 Task: Select the non-untitled-editors-inactive-group option in the save before starting.
Action: Mouse moved to (53, 429)
Screenshot: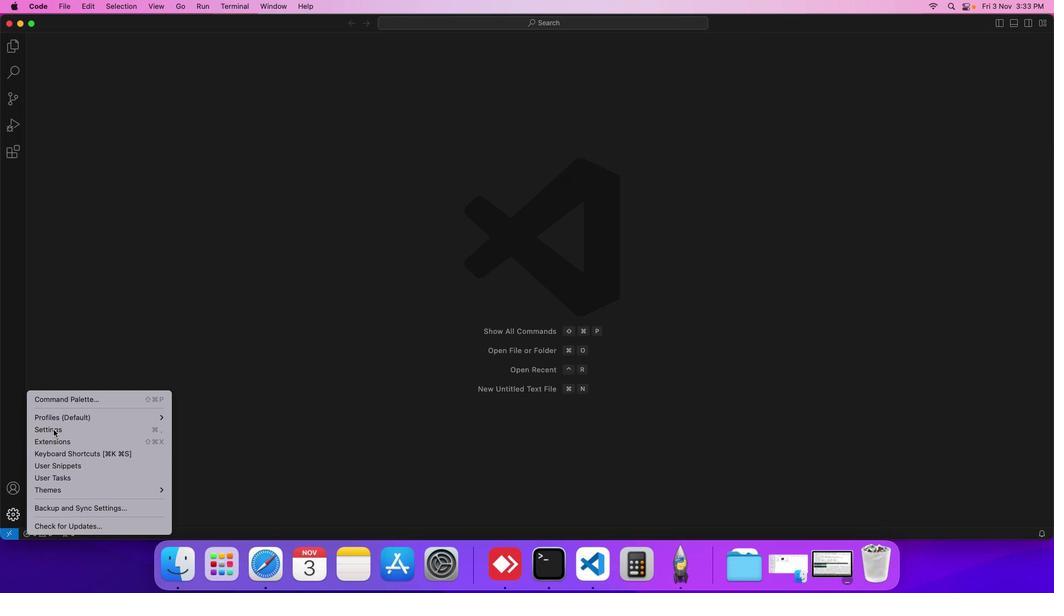 
Action: Mouse pressed left at (53, 429)
Screenshot: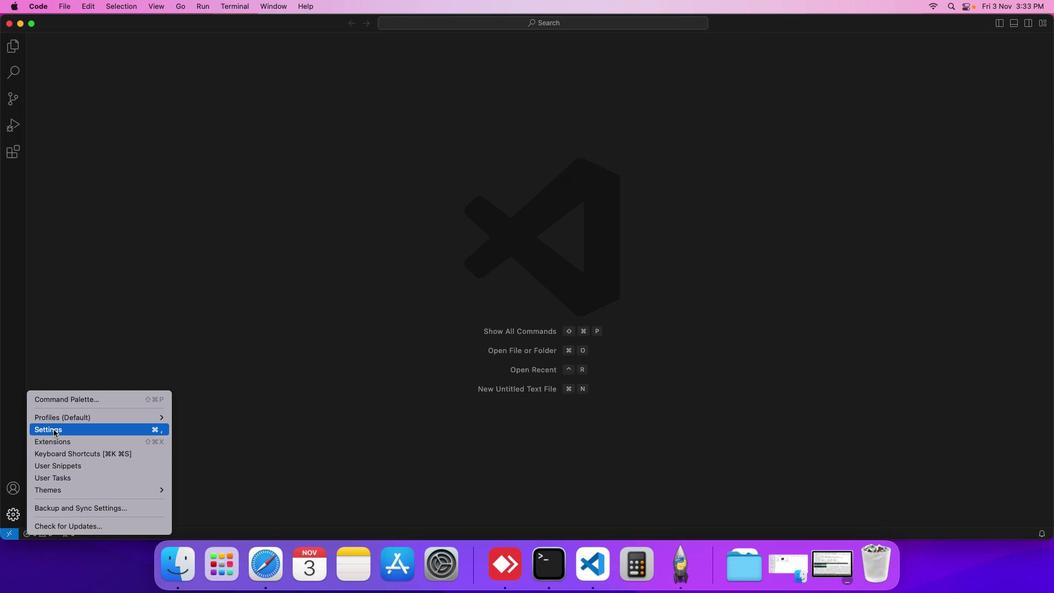 
Action: Mouse moved to (243, 159)
Screenshot: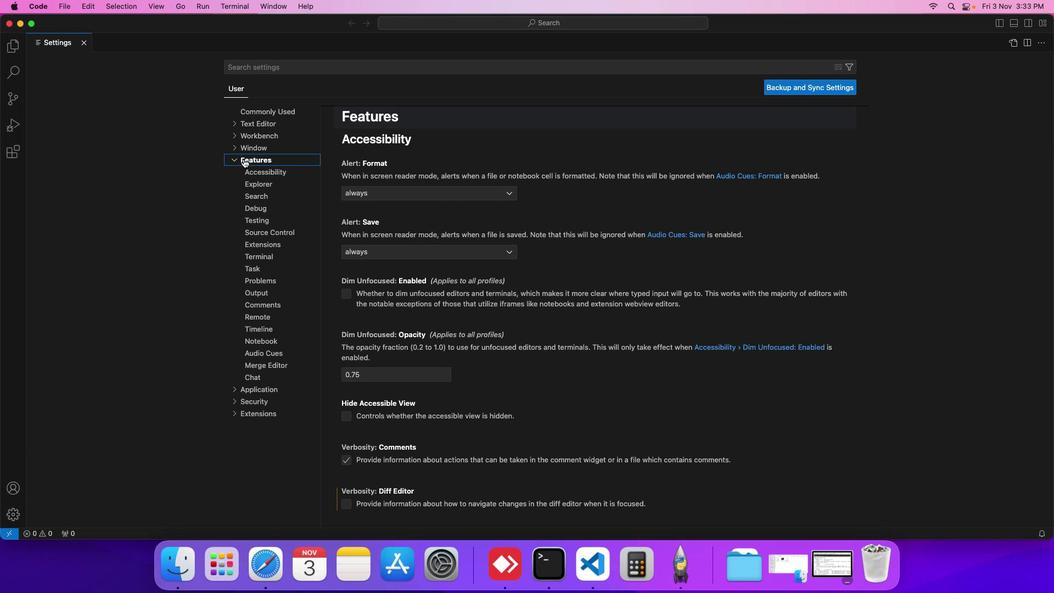
Action: Mouse pressed left at (243, 159)
Screenshot: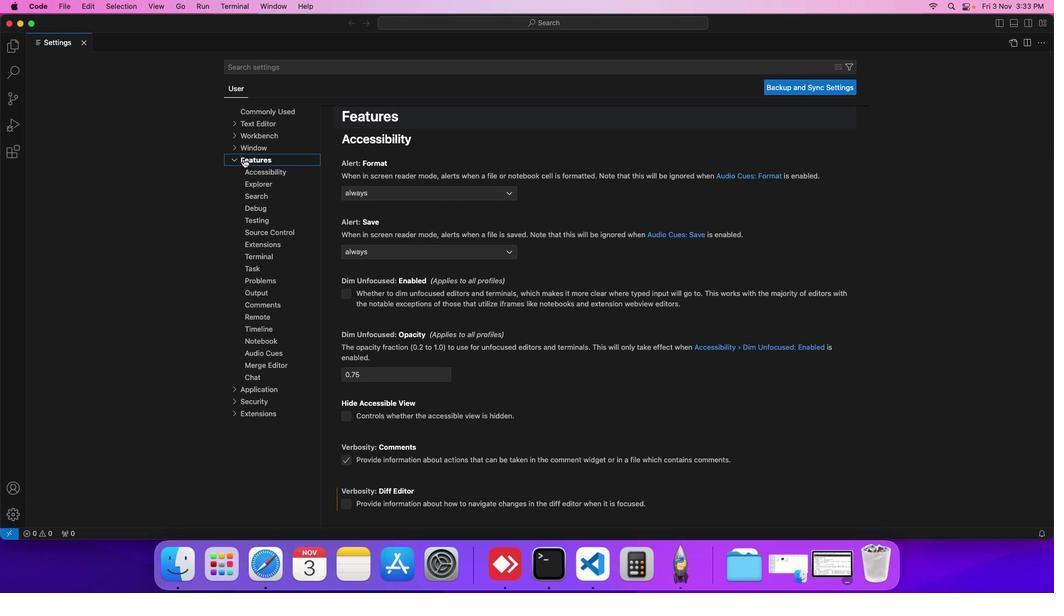 
Action: Mouse moved to (264, 206)
Screenshot: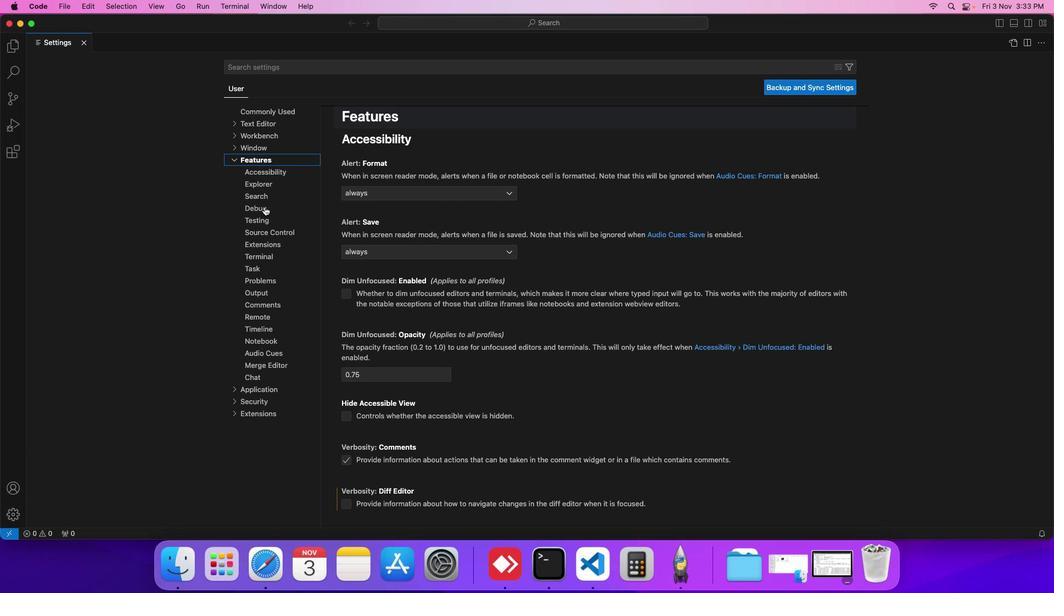 
Action: Mouse pressed left at (264, 206)
Screenshot: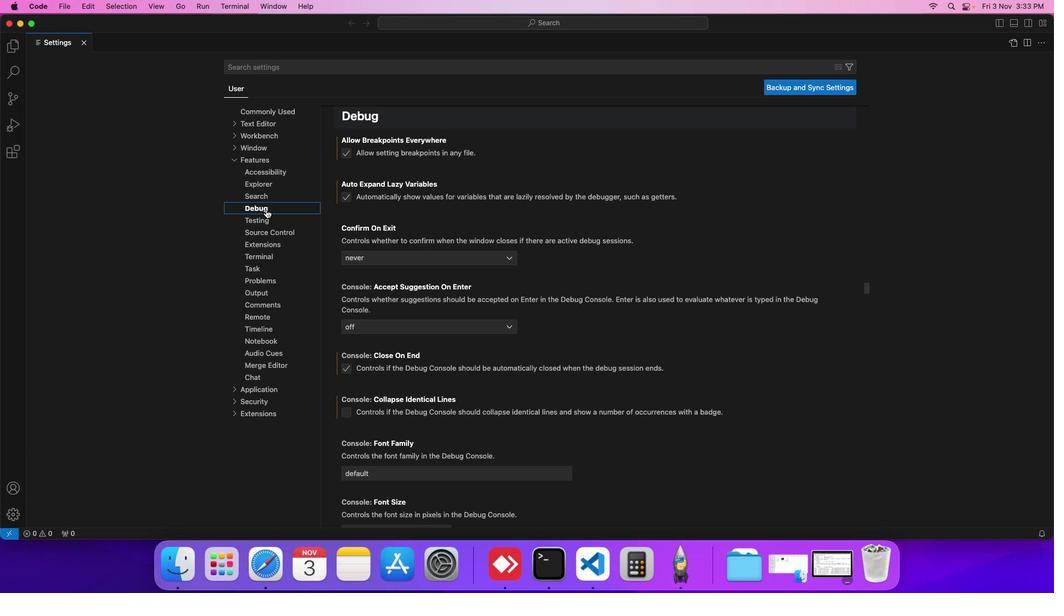 
Action: Mouse moved to (378, 376)
Screenshot: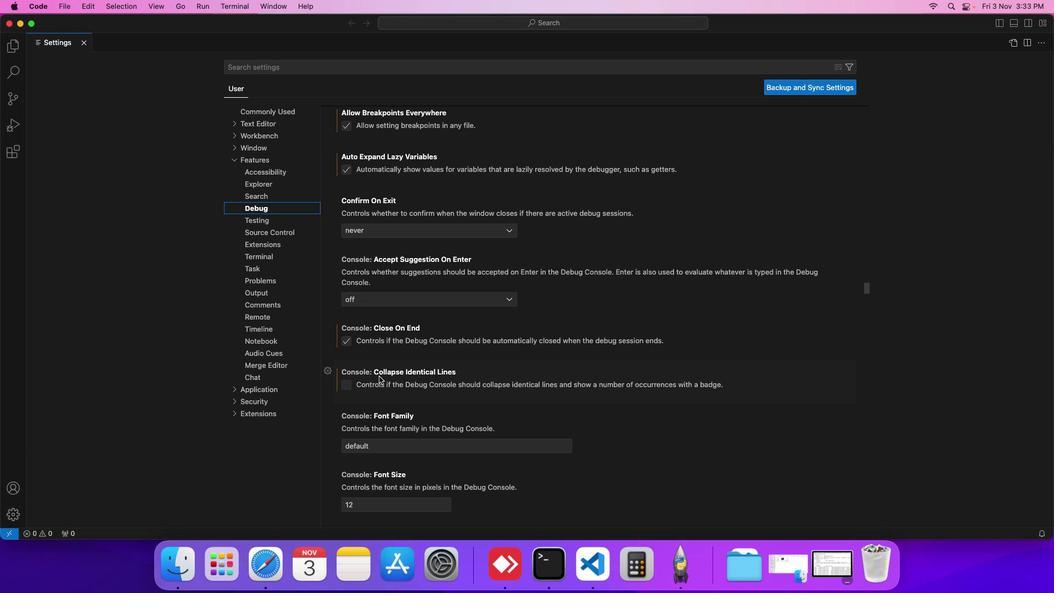 
Action: Mouse scrolled (378, 376) with delta (0, 0)
Screenshot: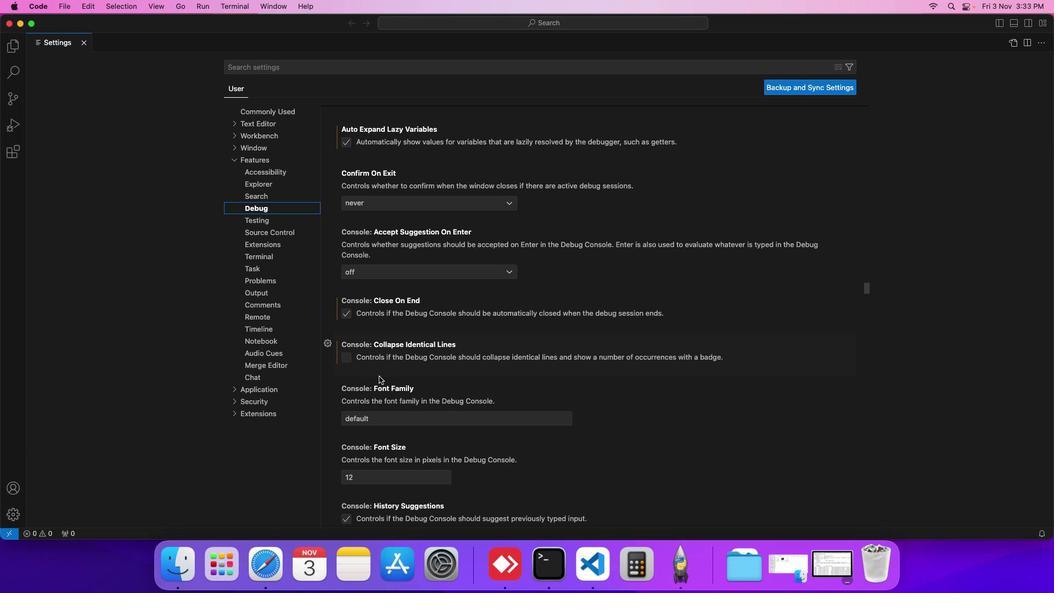 
Action: Mouse scrolled (378, 376) with delta (0, 0)
Screenshot: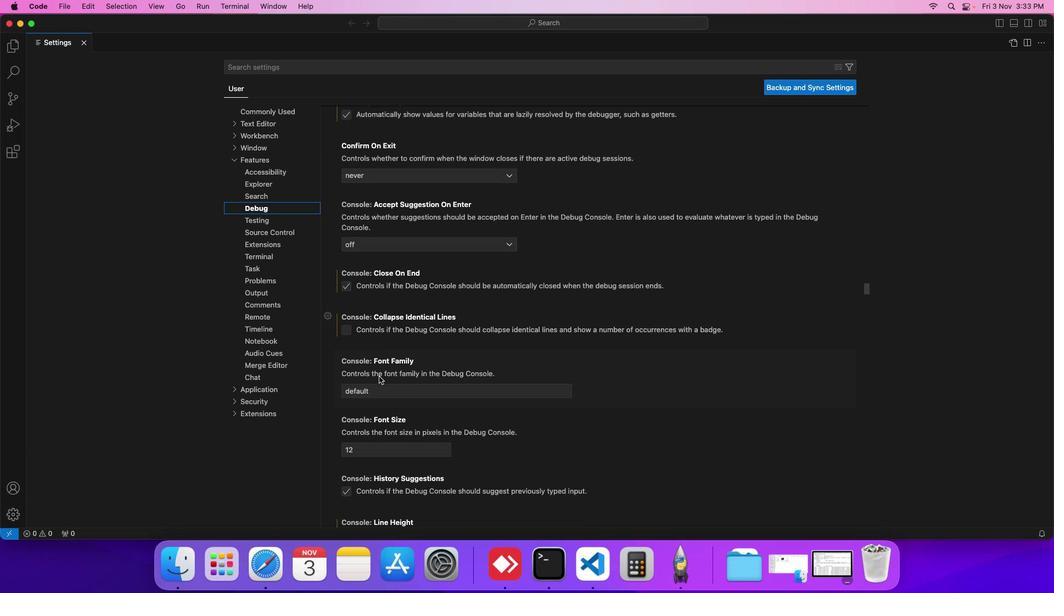 
Action: Mouse scrolled (378, 376) with delta (0, 0)
Screenshot: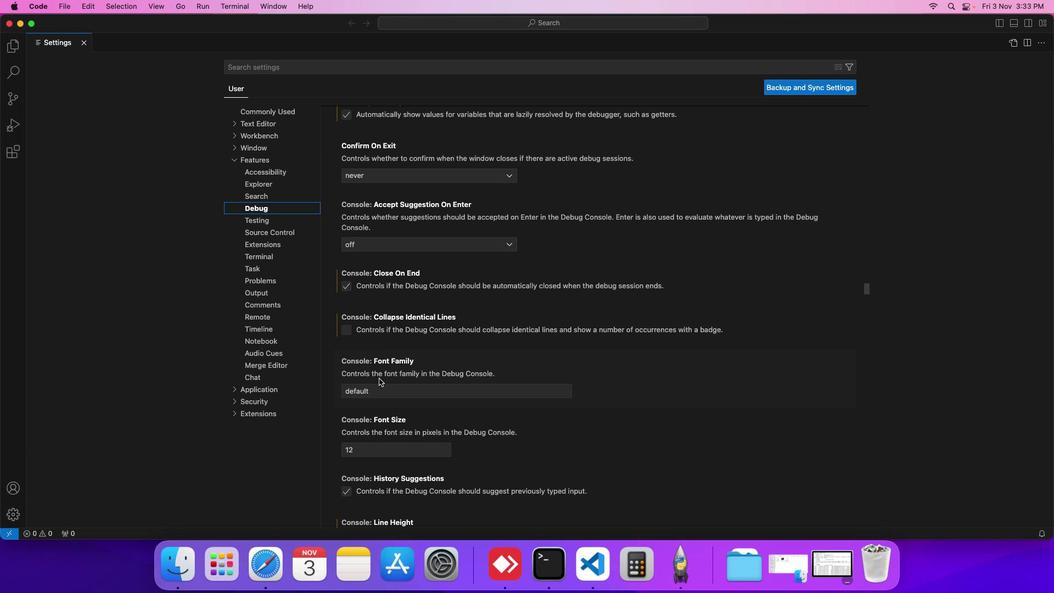 
Action: Mouse moved to (378, 376)
Screenshot: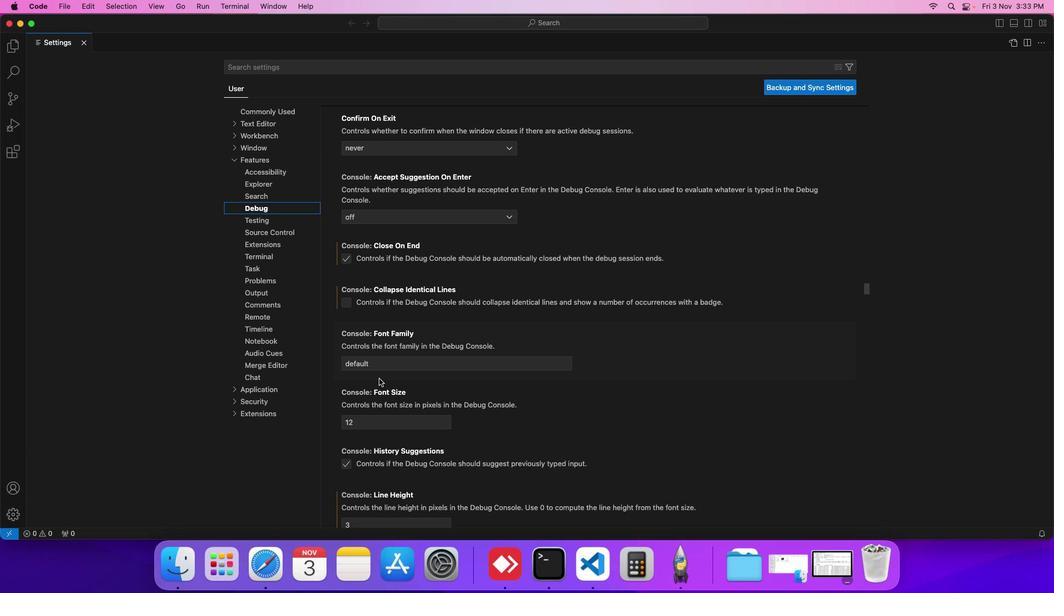 
Action: Mouse scrolled (378, 376) with delta (0, 0)
Screenshot: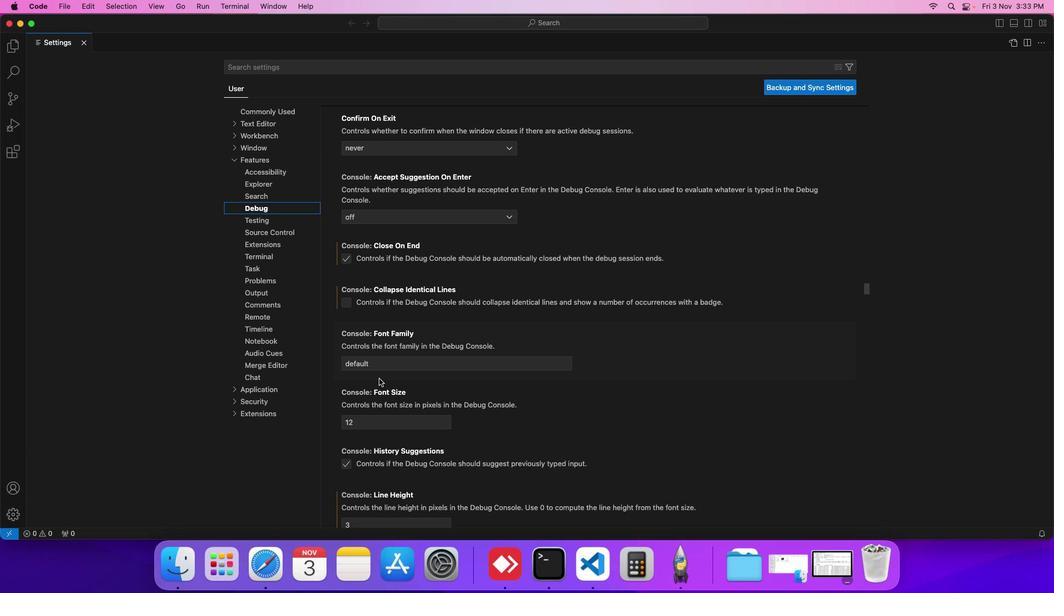 
Action: Mouse moved to (378, 378)
Screenshot: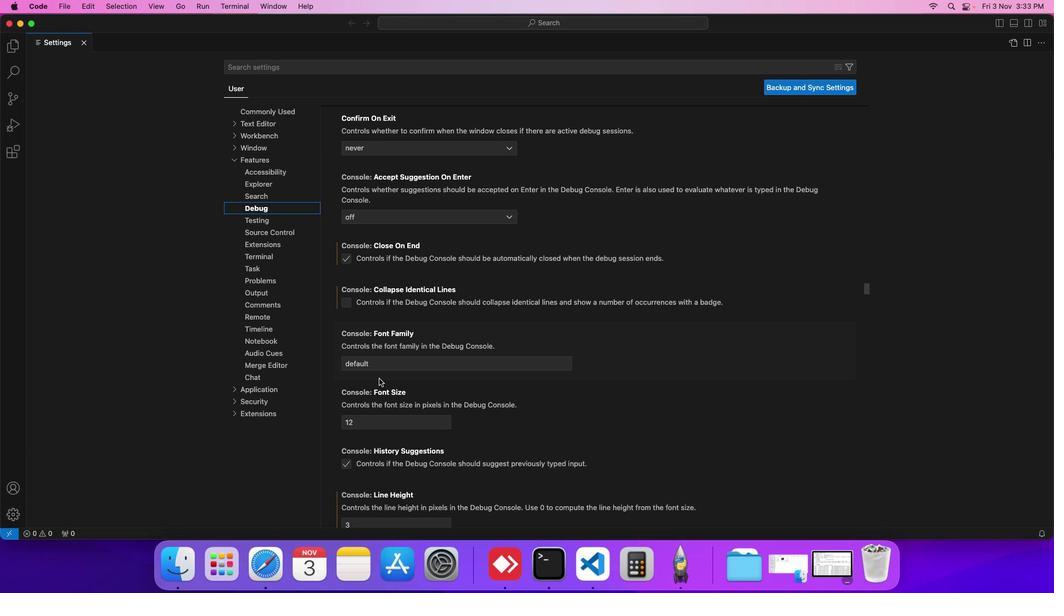 
Action: Mouse scrolled (378, 378) with delta (0, 0)
Screenshot: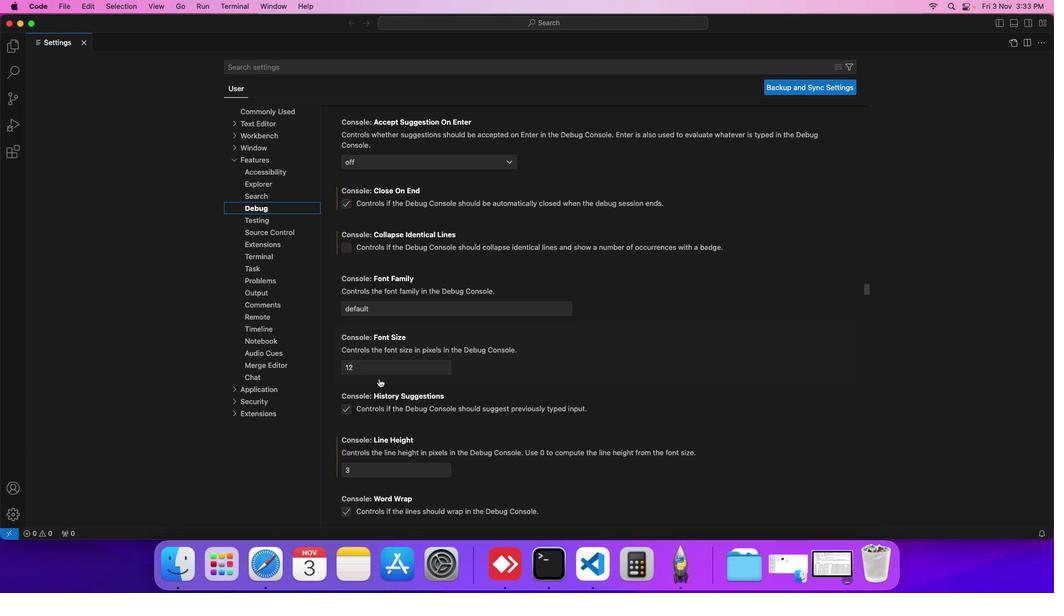 
Action: Mouse scrolled (378, 378) with delta (0, 0)
Screenshot: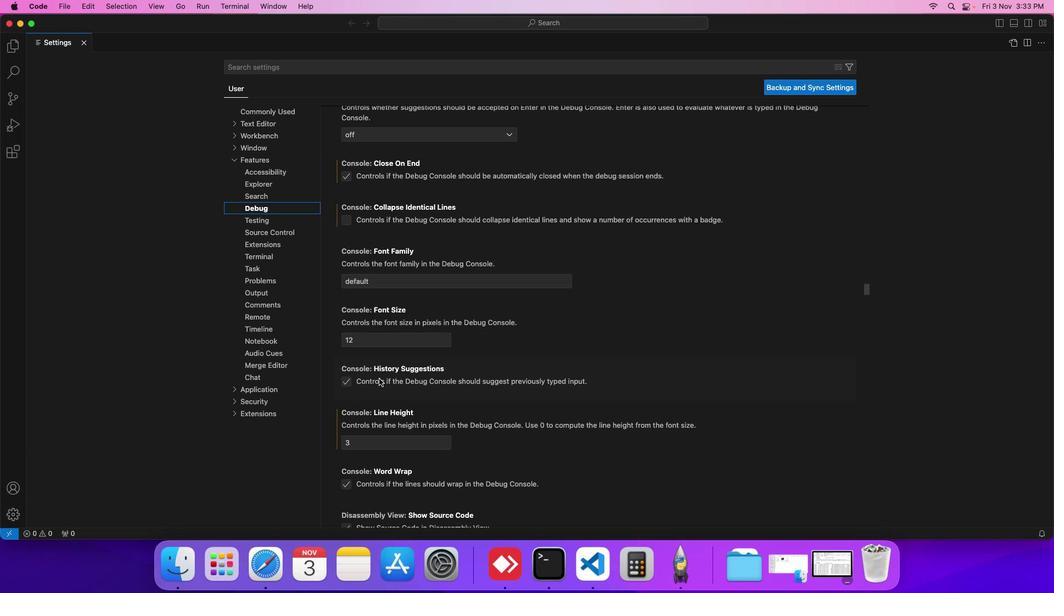 
Action: Mouse scrolled (378, 378) with delta (0, 0)
Screenshot: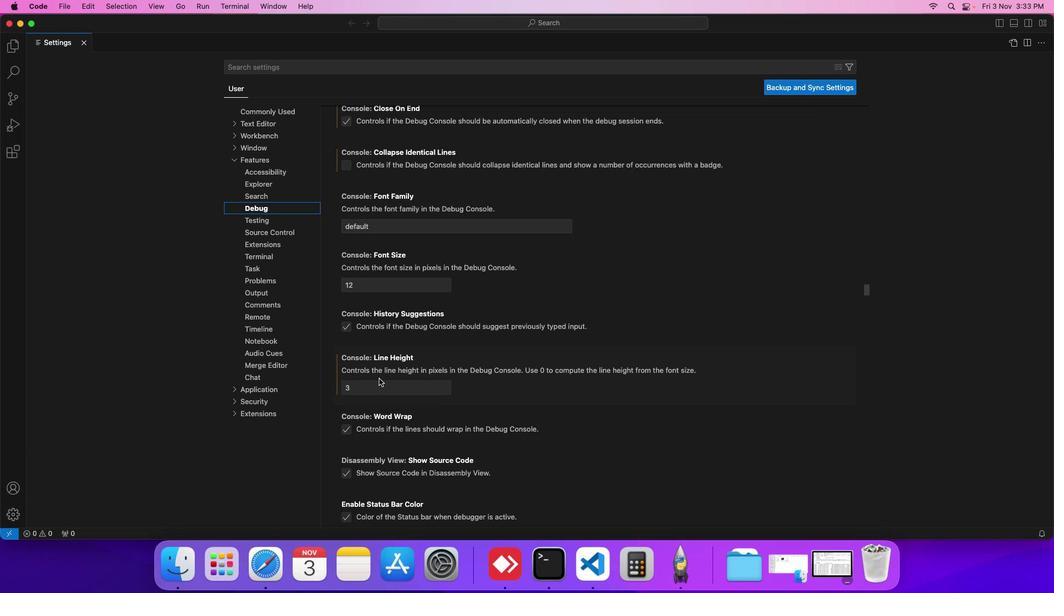 
Action: Mouse scrolled (378, 378) with delta (0, 0)
Screenshot: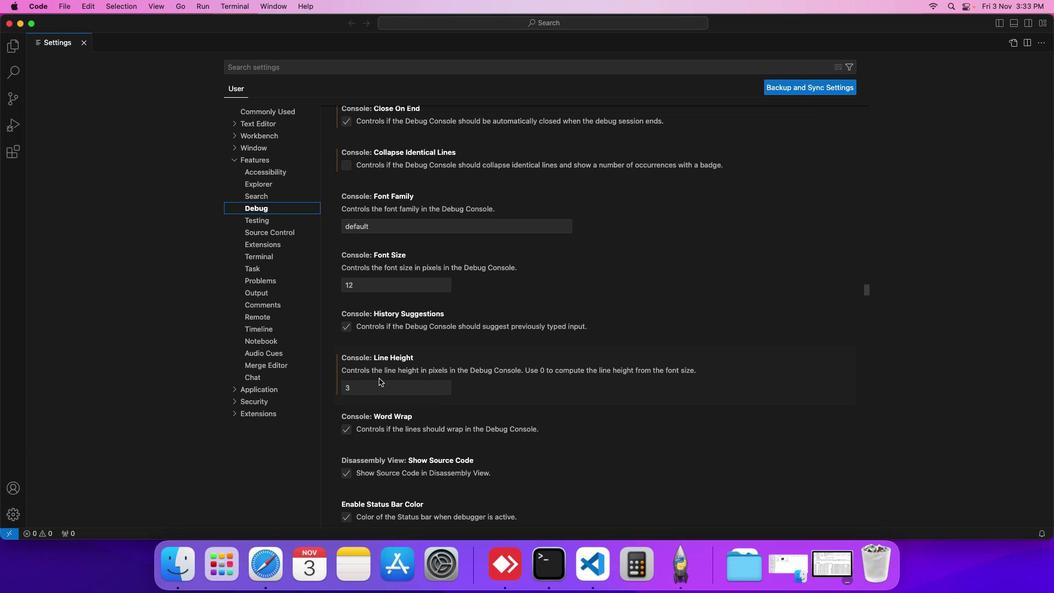 
Action: Mouse scrolled (378, 378) with delta (0, 0)
Screenshot: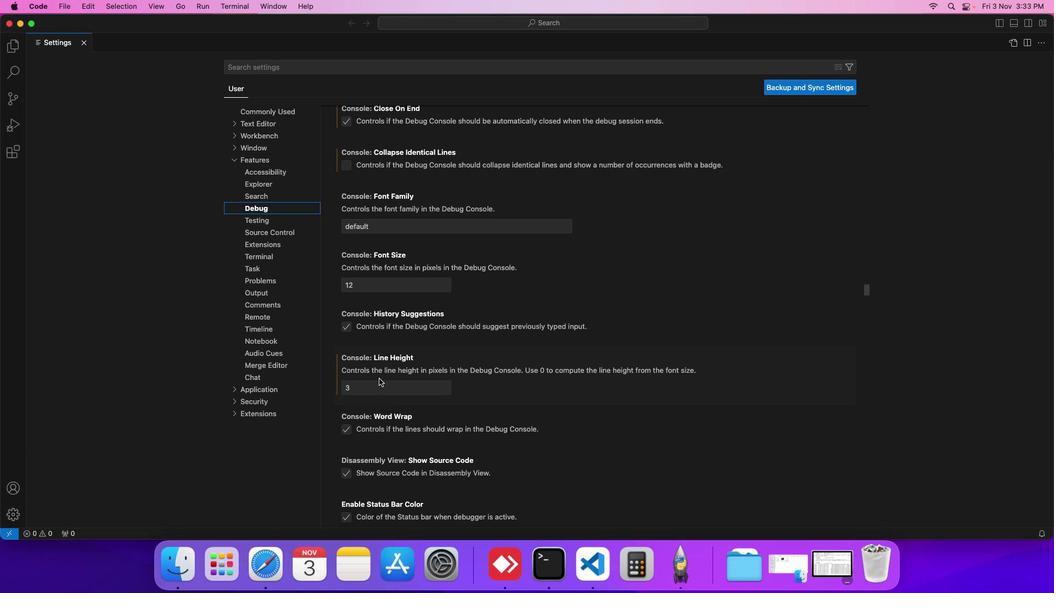 
Action: Mouse scrolled (378, 378) with delta (0, 0)
Screenshot: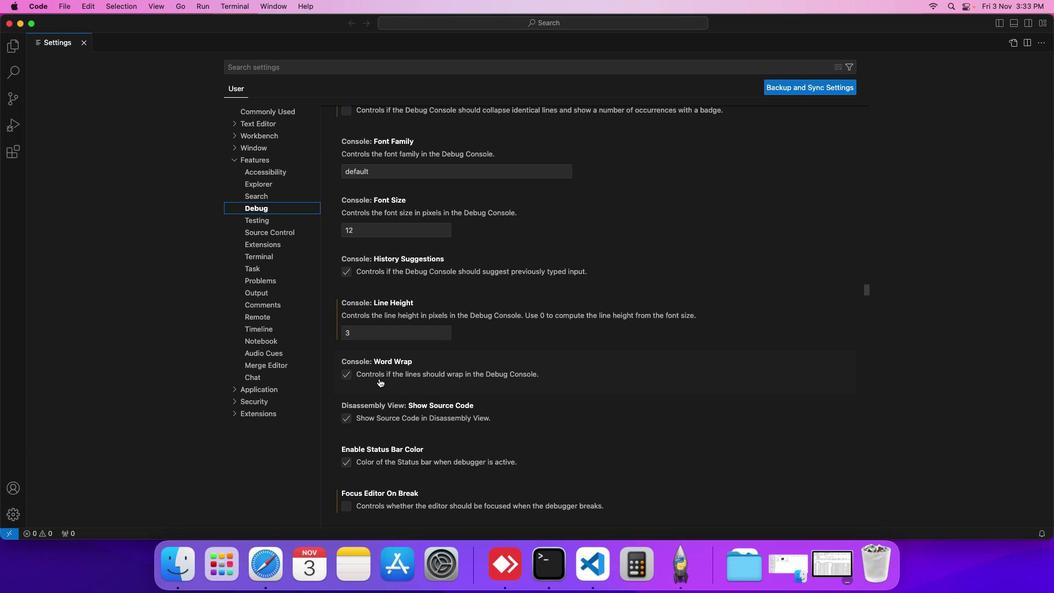 
Action: Mouse scrolled (378, 378) with delta (0, 0)
Screenshot: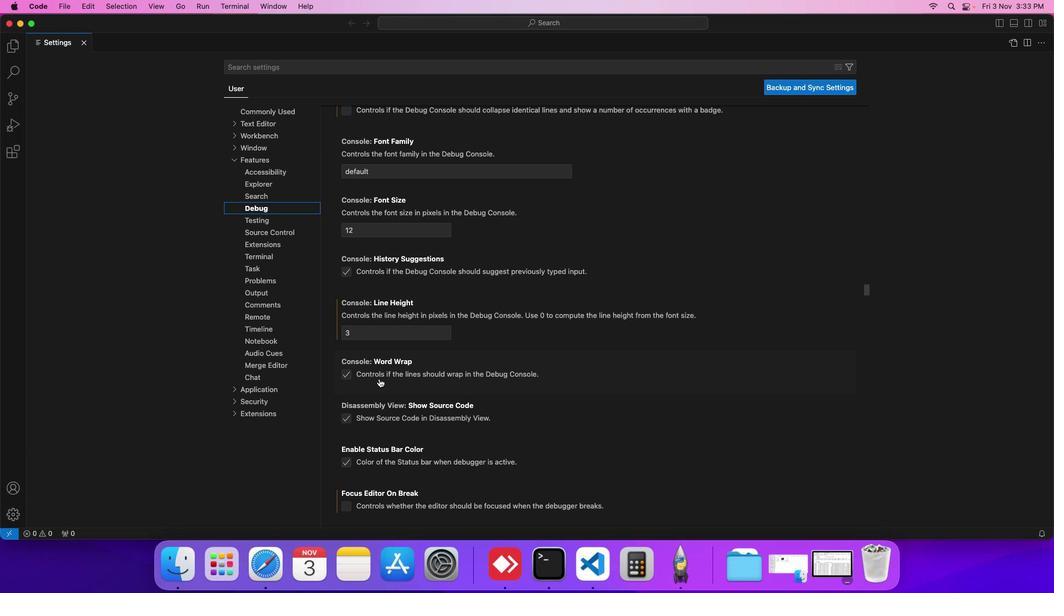 
Action: Mouse scrolled (378, 378) with delta (0, 0)
Screenshot: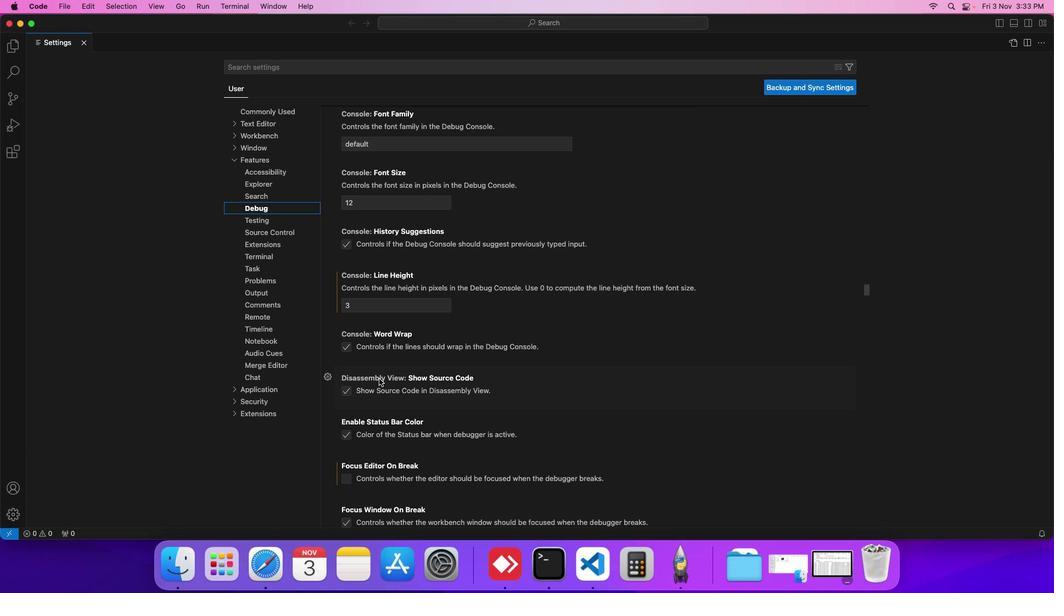 
Action: Mouse scrolled (378, 378) with delta (0, 0)
Screenshot: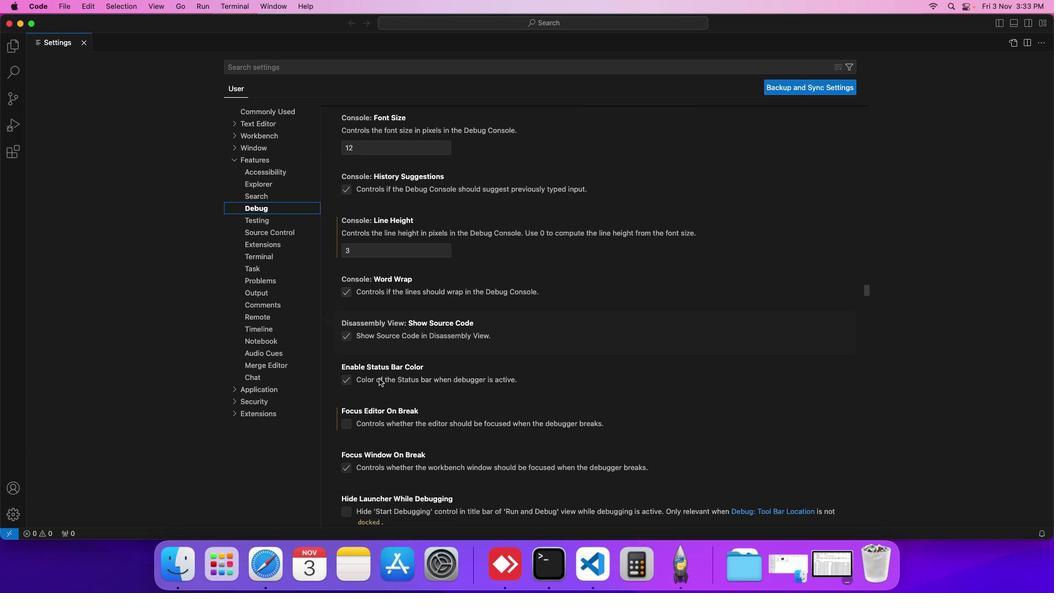 
Action: Mouse scrolled (378, 378) with delta (0, 0)
Screenshot: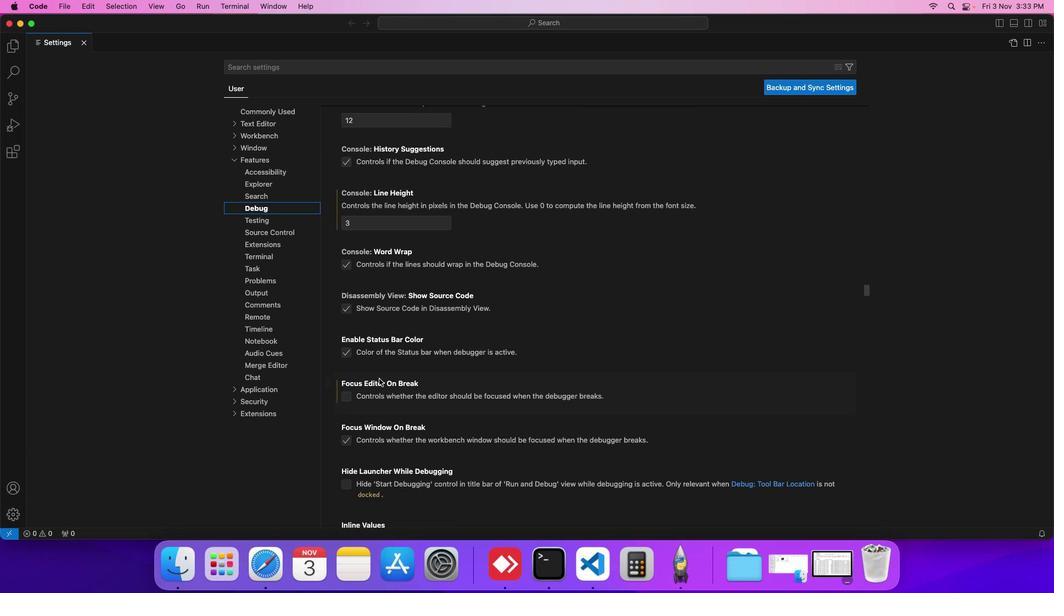 
Action: Mouse scrolled (378, 378) with delta (0, 0)
Screenshot: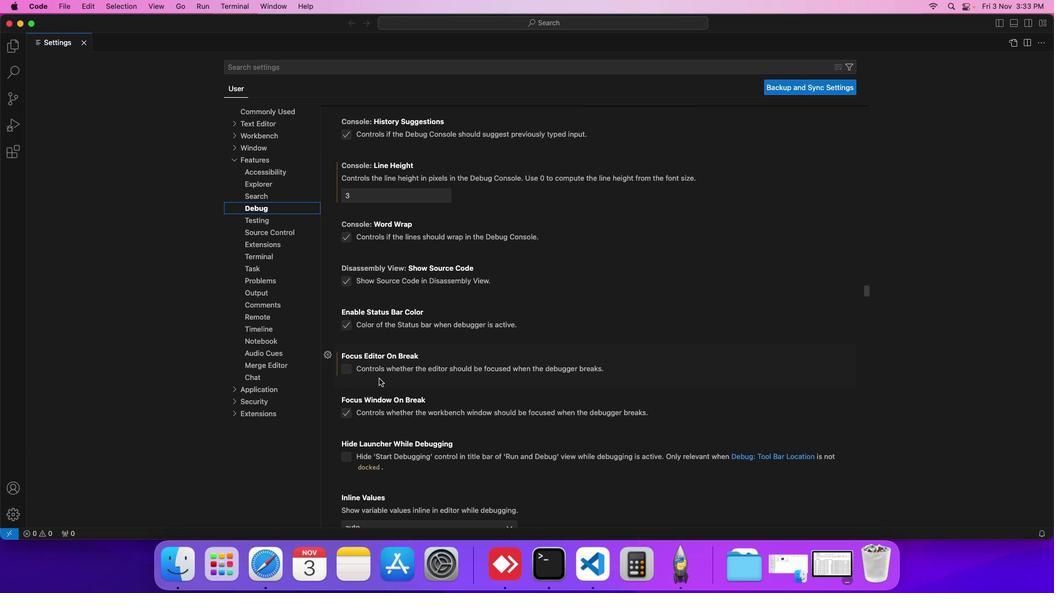 
Action: Mouse scrolled (378, 378) with delta (0, 0)
Screenshot: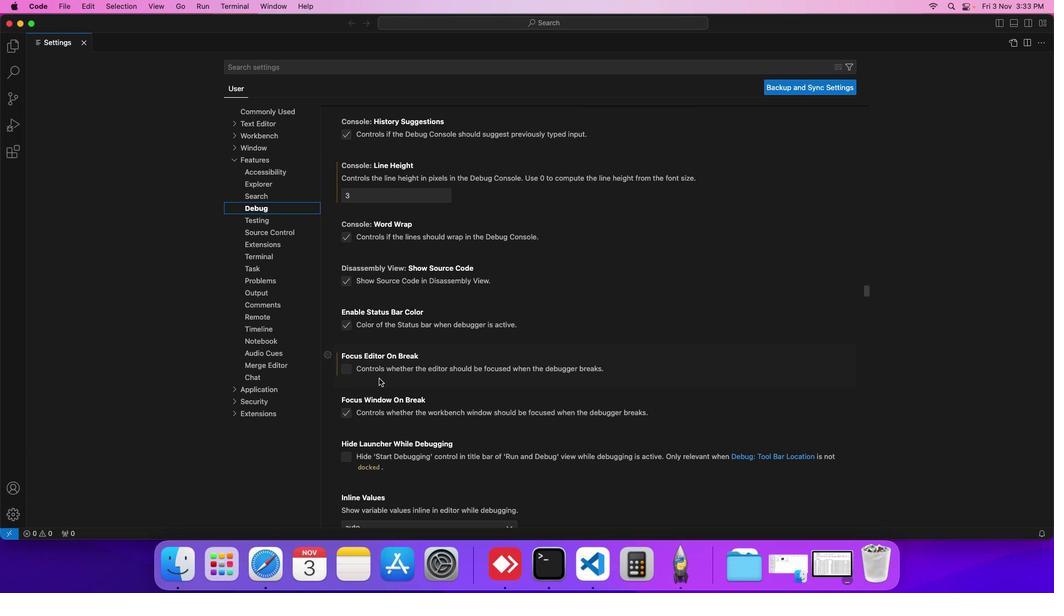 
Action: Mouse scrolled (378, 378) with delta (0, 0)
Screenshot: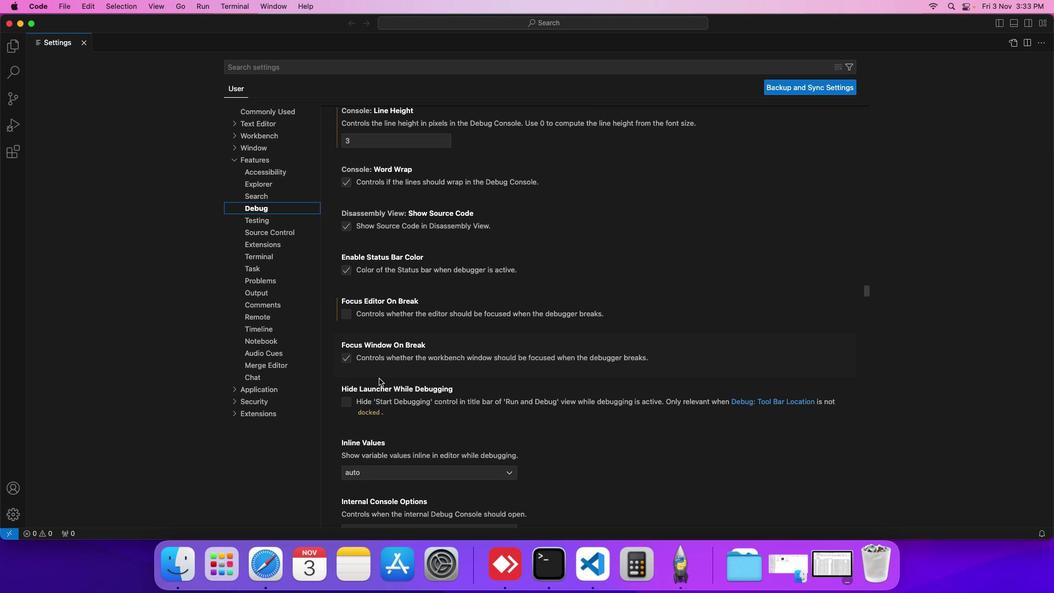 
Action: Mouse scrolled (378, 378) with delta (0, 0)
Screenshot: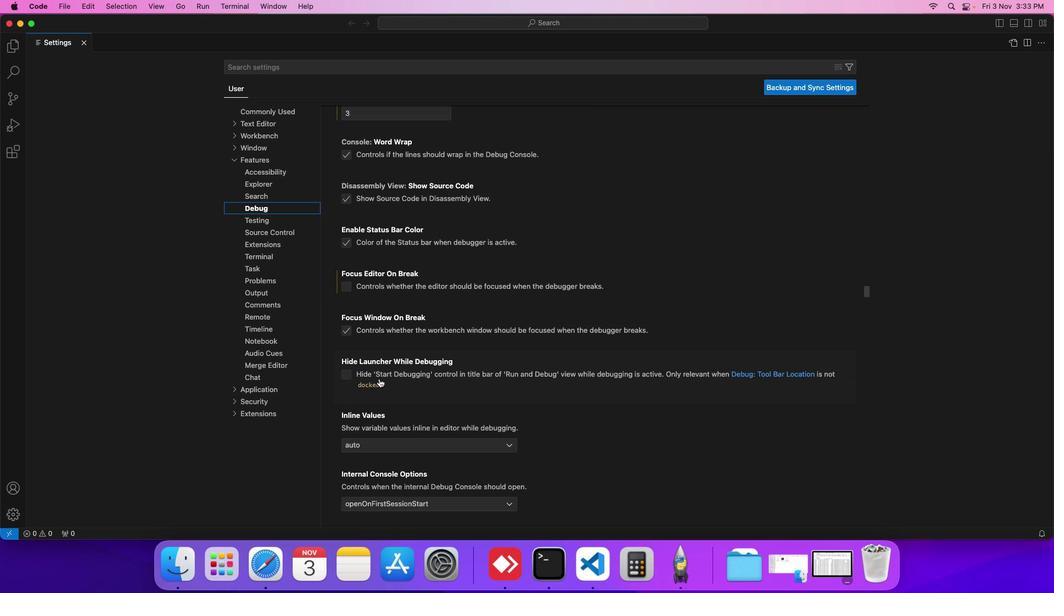
Action: Mouse scrolled (378, 378) with delta (0, 0)
Screenshot: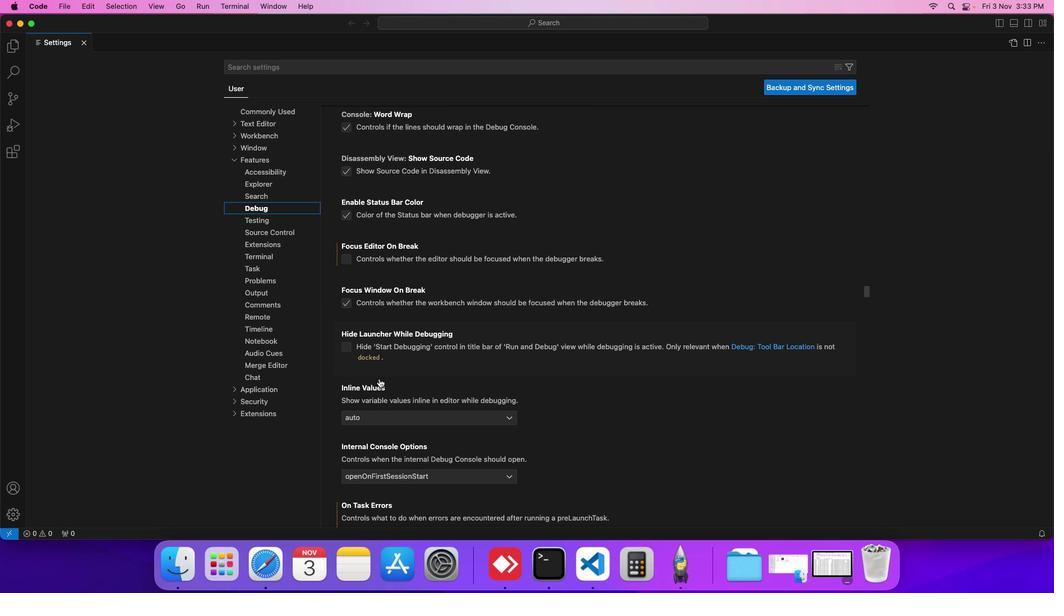 
Action: Mouse scrolled (378, 378) with delta (0, 0)
Screenshot: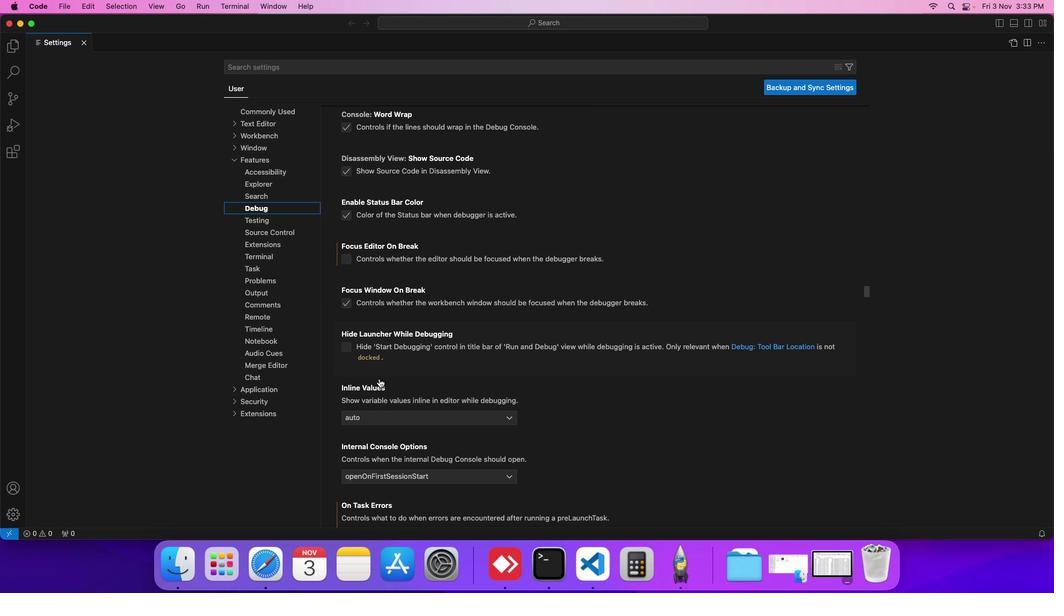 
Action: Mouse scrolled (378, 378) with delta (0, 0)
Screenshot: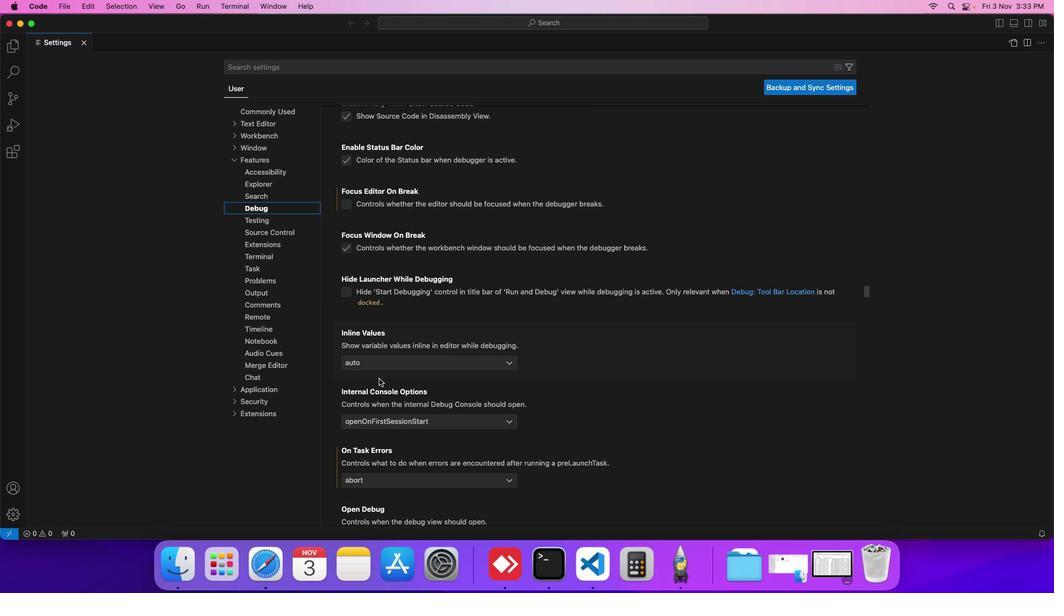 
Action: Mouse scrolled (378, 378) with delta (0, 0)
Screenshot: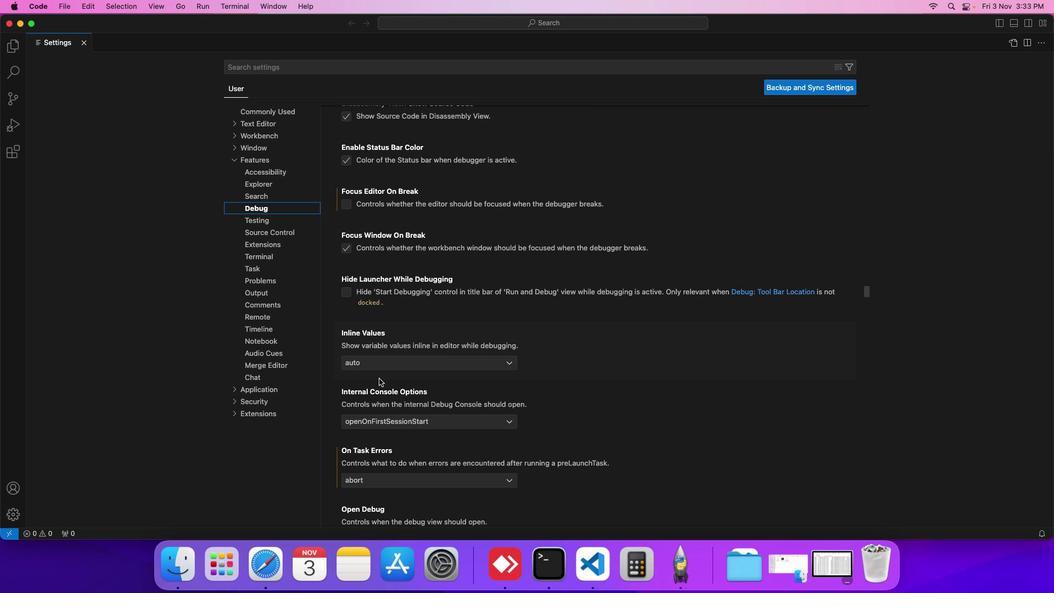 
Action: Mouse scrolled (378, 378) with delta (0, 0)
Screenshot: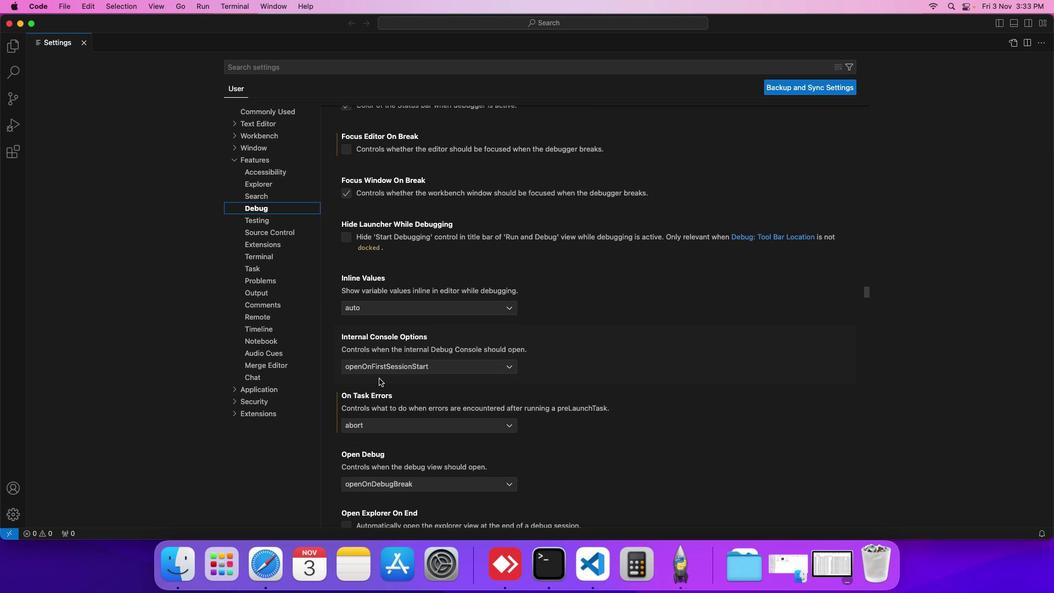 
Action: Mouse scrolled (378, 378) with delta (0, 0)
Screenshot: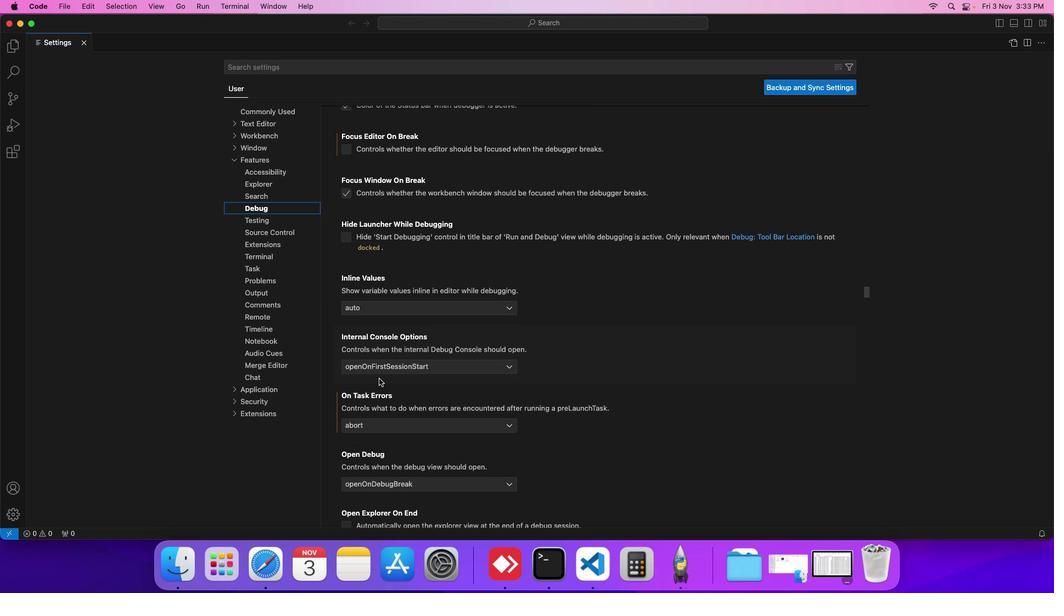 
Action: Mouse scrolled (378, 378) with delta (0, 0)
Screenshot: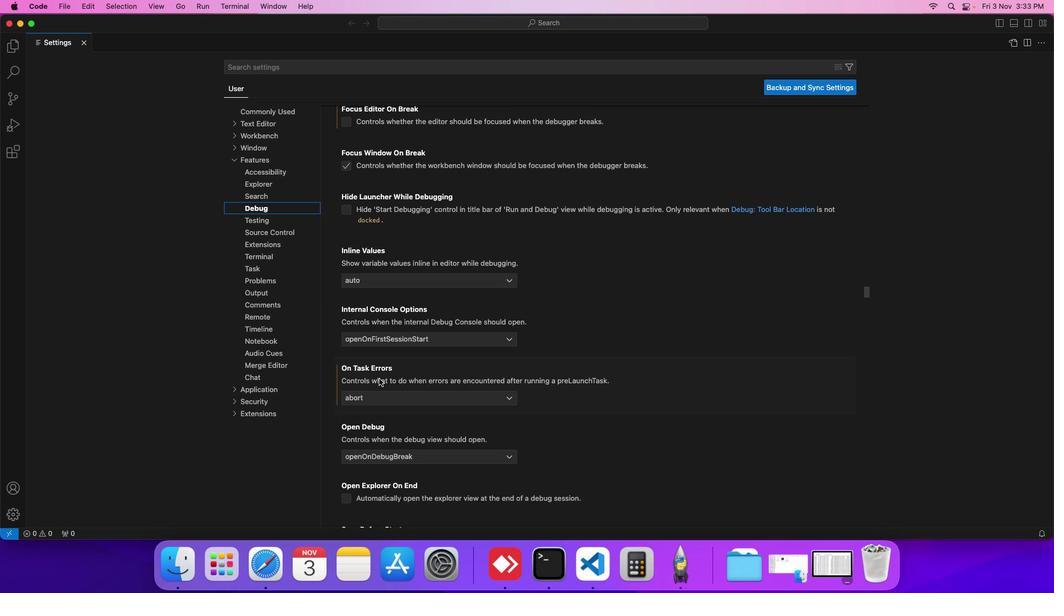 
Action: Mouse scrolled (378, 378) with delta (0, 0)
Screenshot: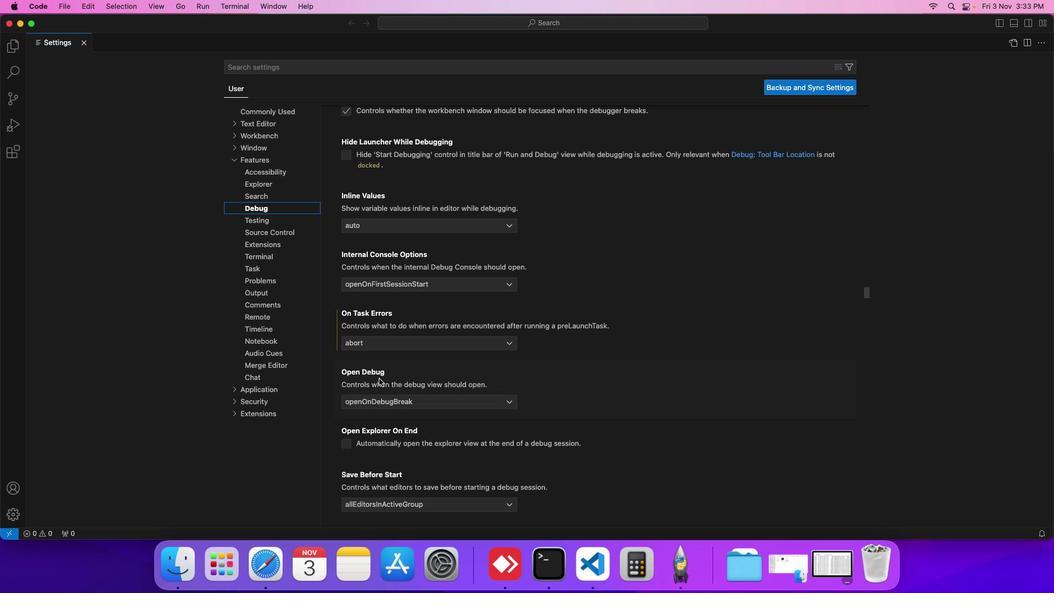 
Action: Mouse scrolled (378, 378) with delta (0, 0)
Screenshot: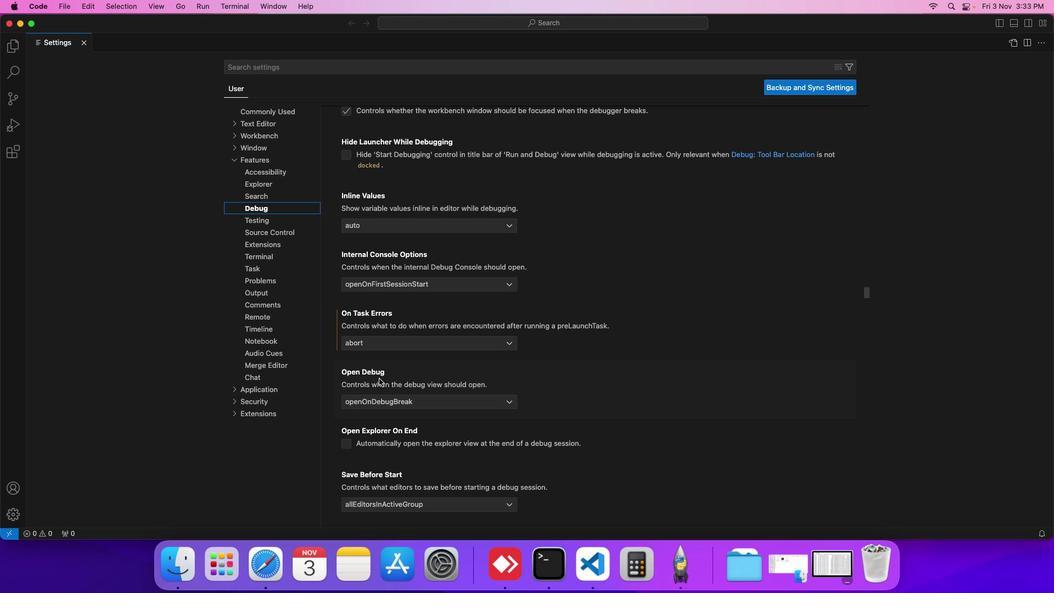 
Action: Mouse scrolled (378, 378) with delta (0, 0)
Screenshot: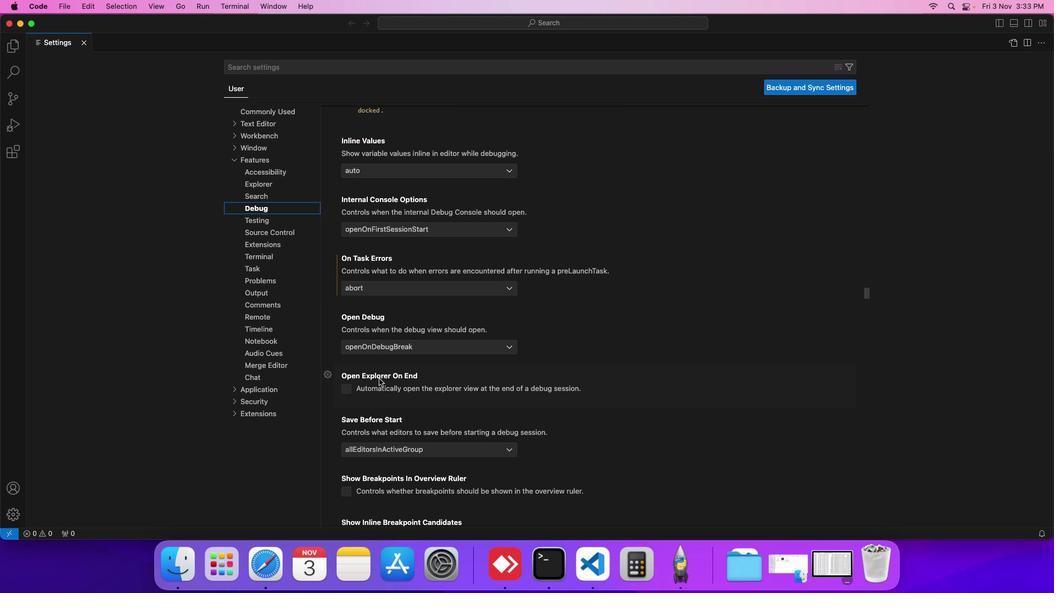 
Action: Mouse scrolled (378, 378) with delta (0, 0)
Screenshot: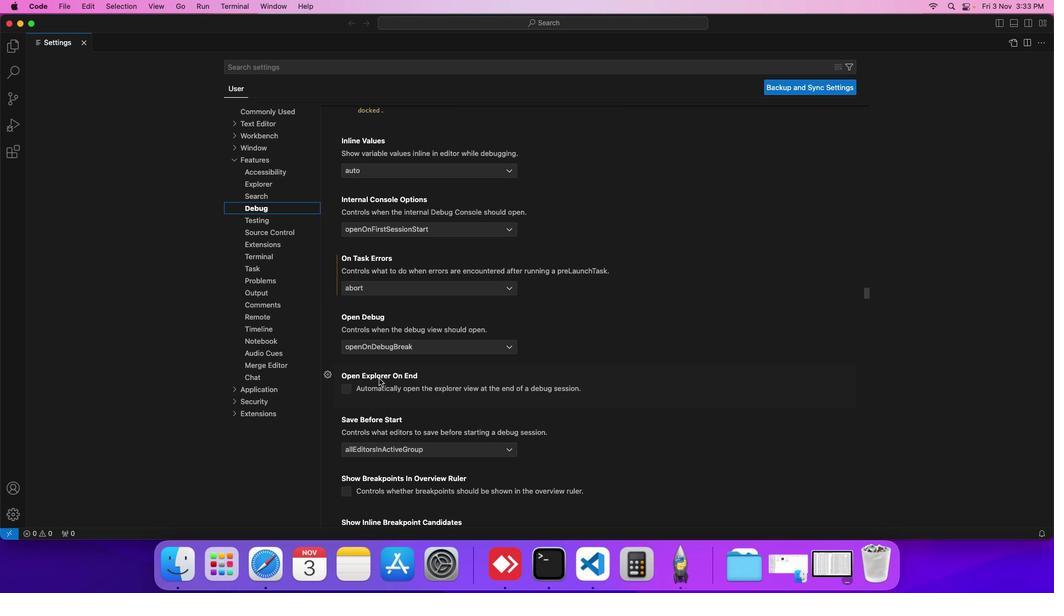 
Action: Mouse scrolled (378, 378) with delta (0, 0)
Screenshot: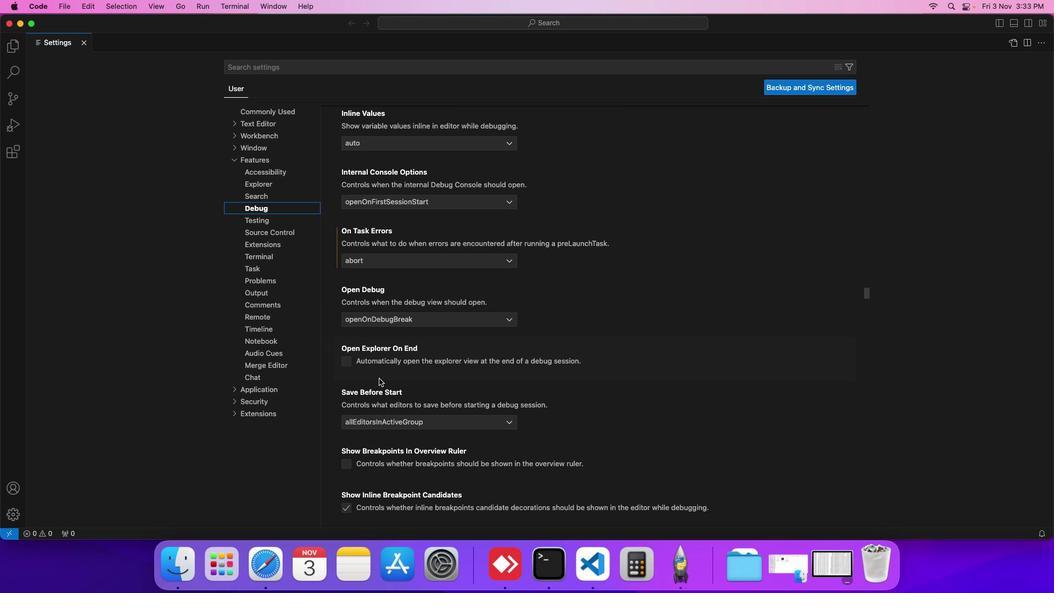 
Action: Mouse moved to (390, 418)
Screenshot: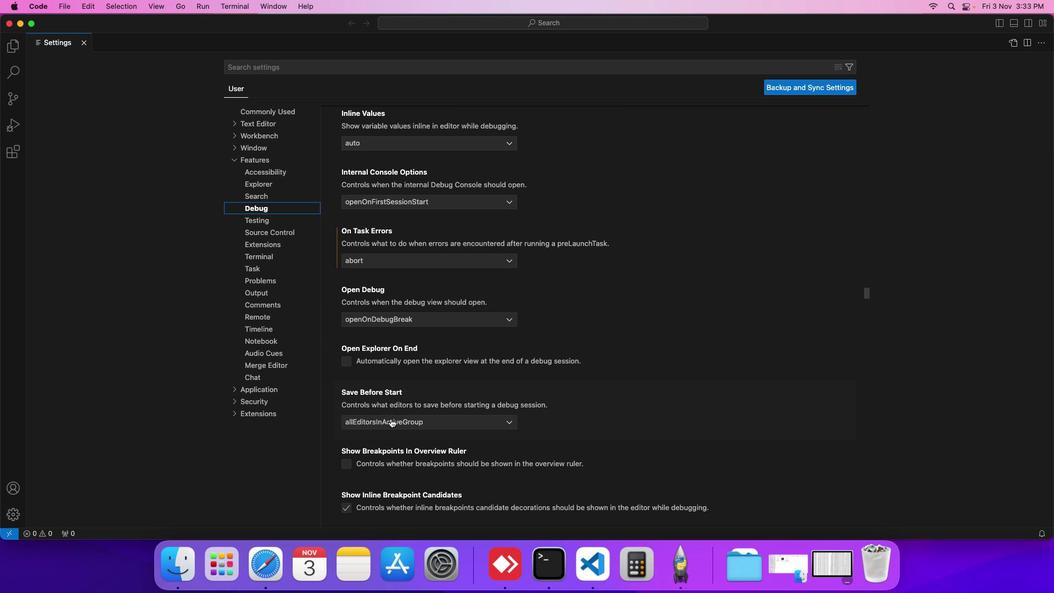 
Action: Mouse pressed left at (390, 418)
Screenshot: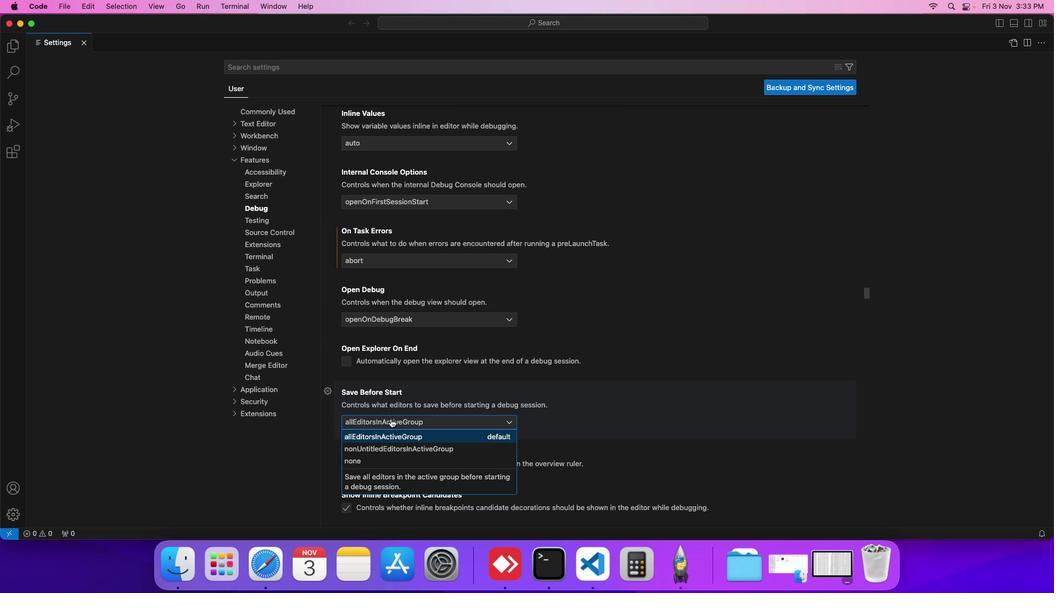 
Action: Mouse moved to (388, 446)
Screenshot: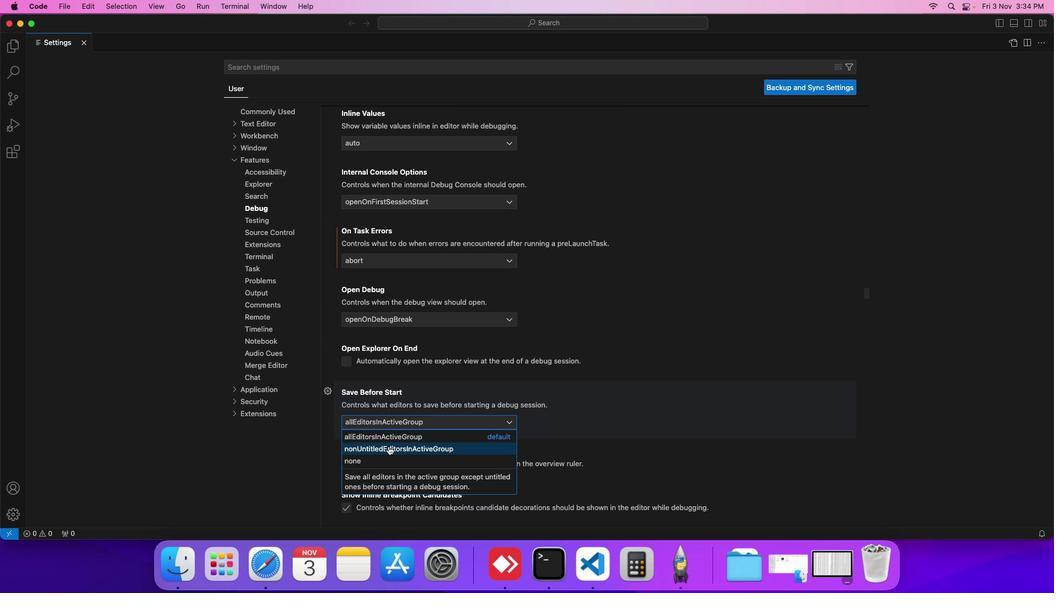 
Action: Mouse pressed left at (388, 446)
Screenshot: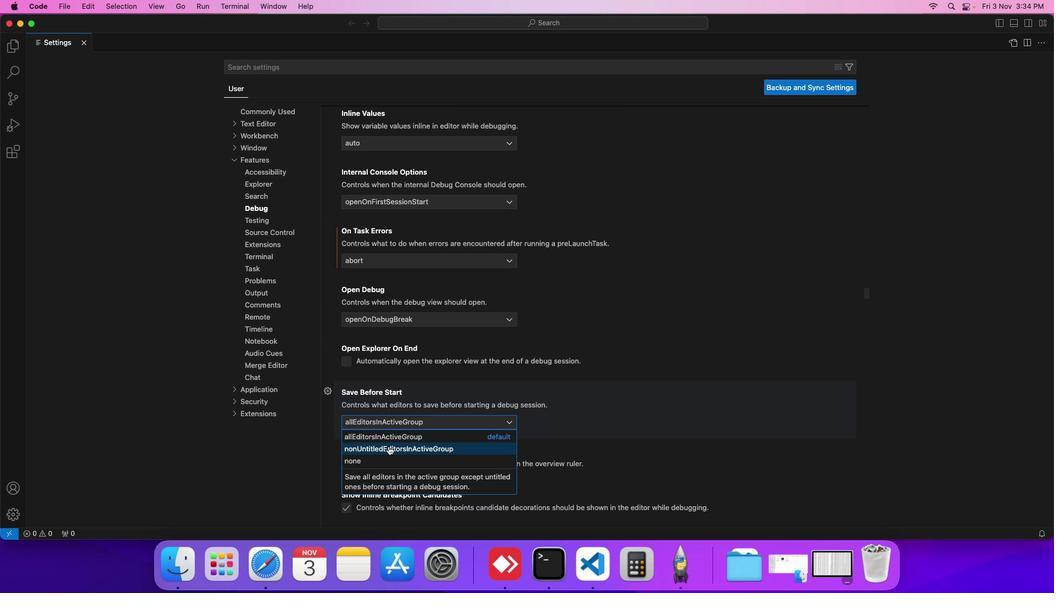 
